 Task: Set the night theme to "Dark default".
Action: Mouse moved to (1050, 98)
Screenshot: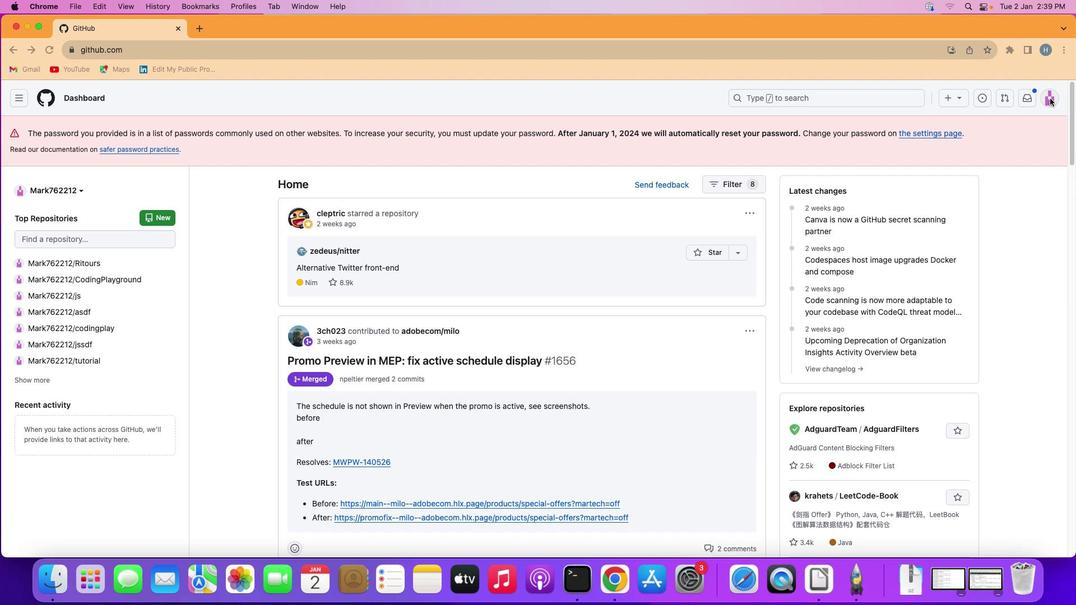 
Action: Mouse pressed left at (1050, 98)
Screenshot: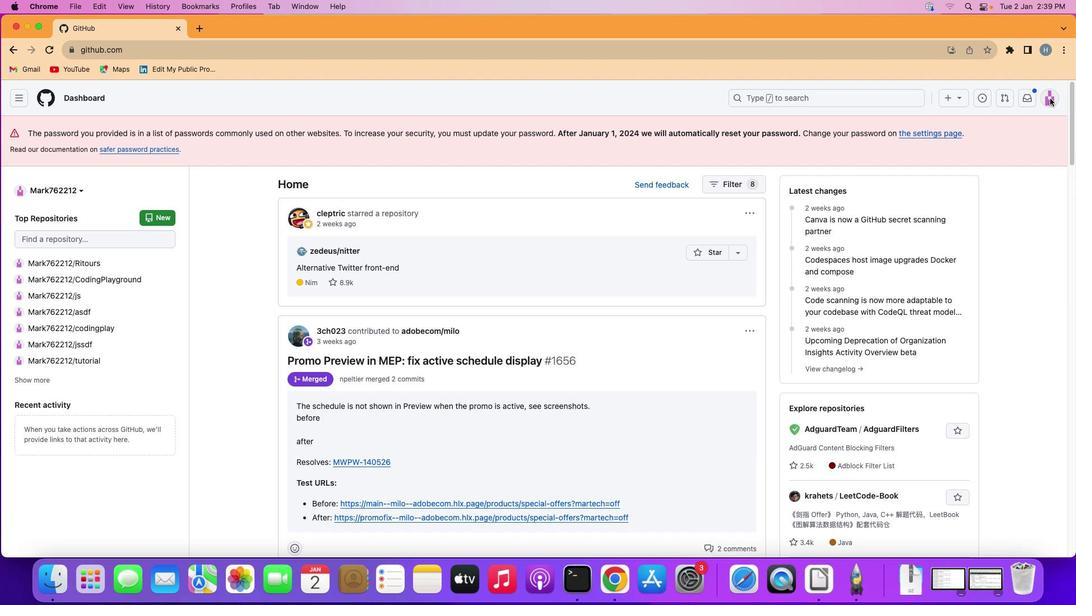 
Action: Mouse moved to (1050, 97)
Screenshot: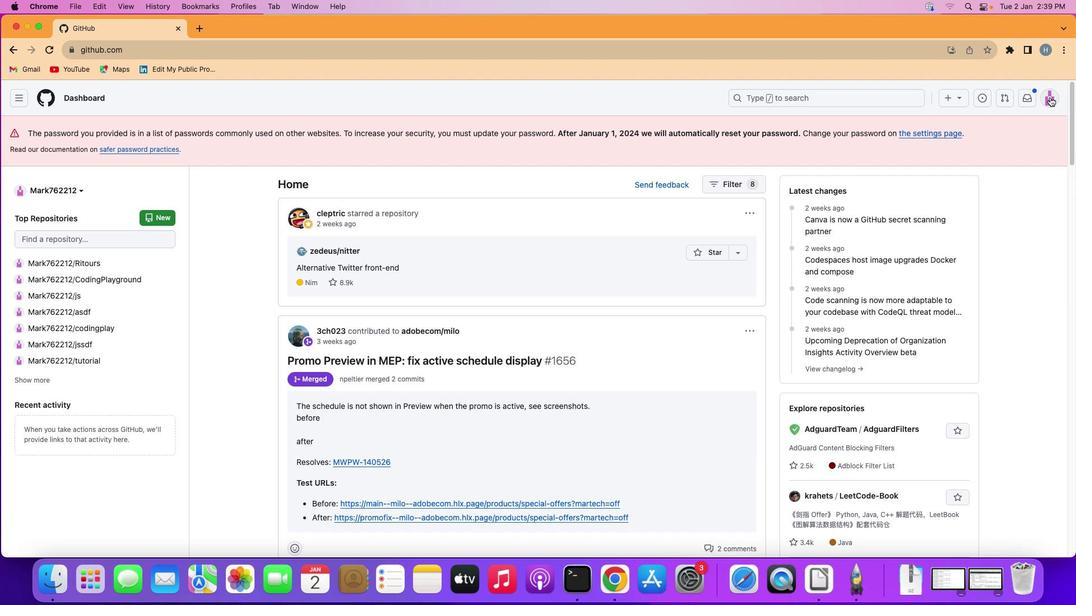 
Action: Mouse pressed left at (1050, 97)
Screenshot: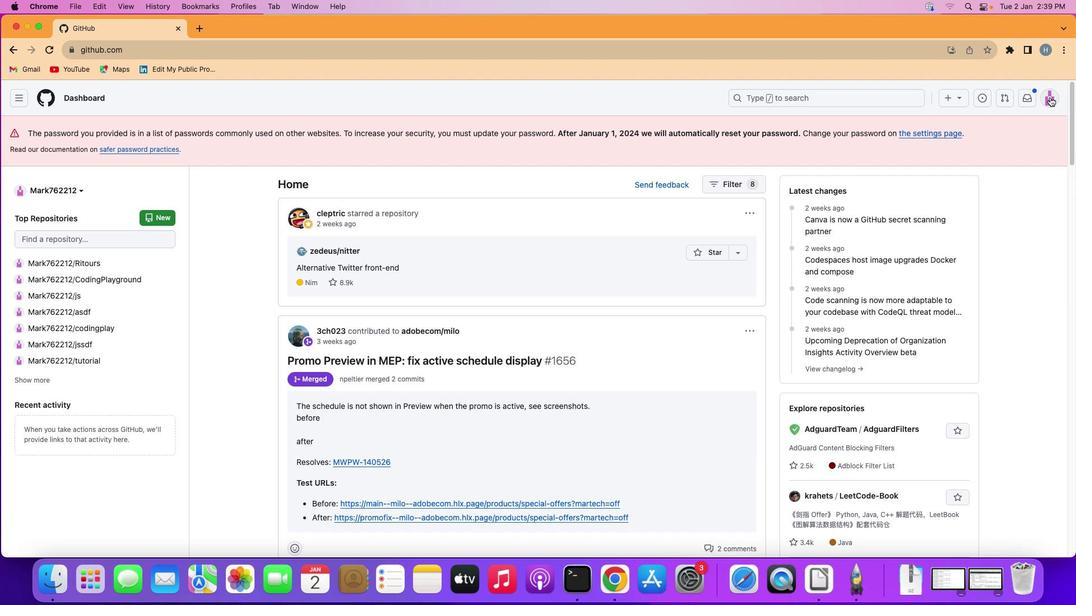 
Action: Mouse moved to (969, 409)
Screenshot: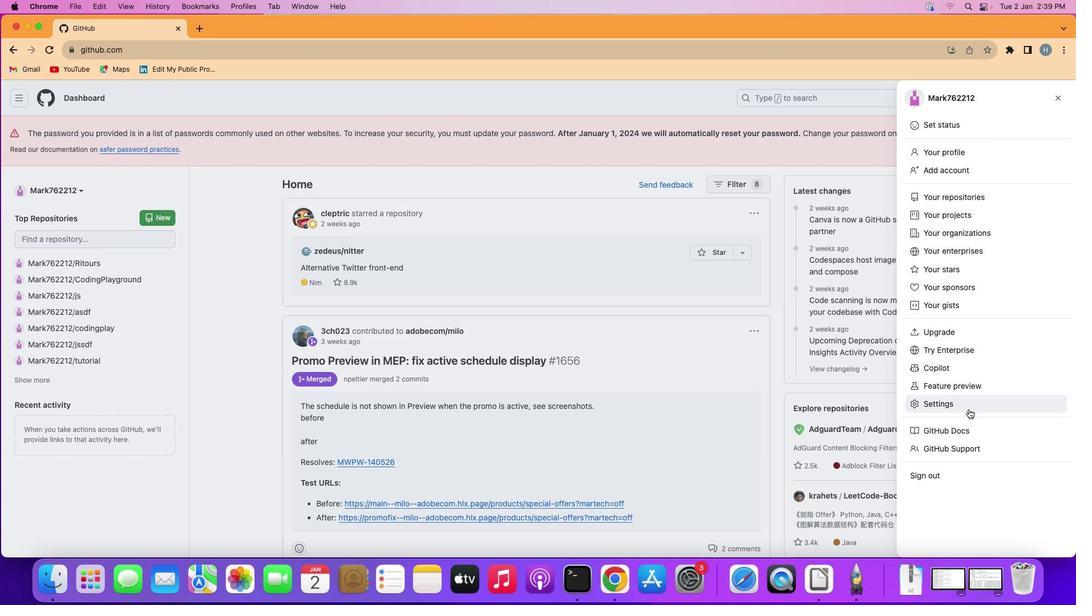 
Action: Mouse pressed left at (969, 409)
Screenshot: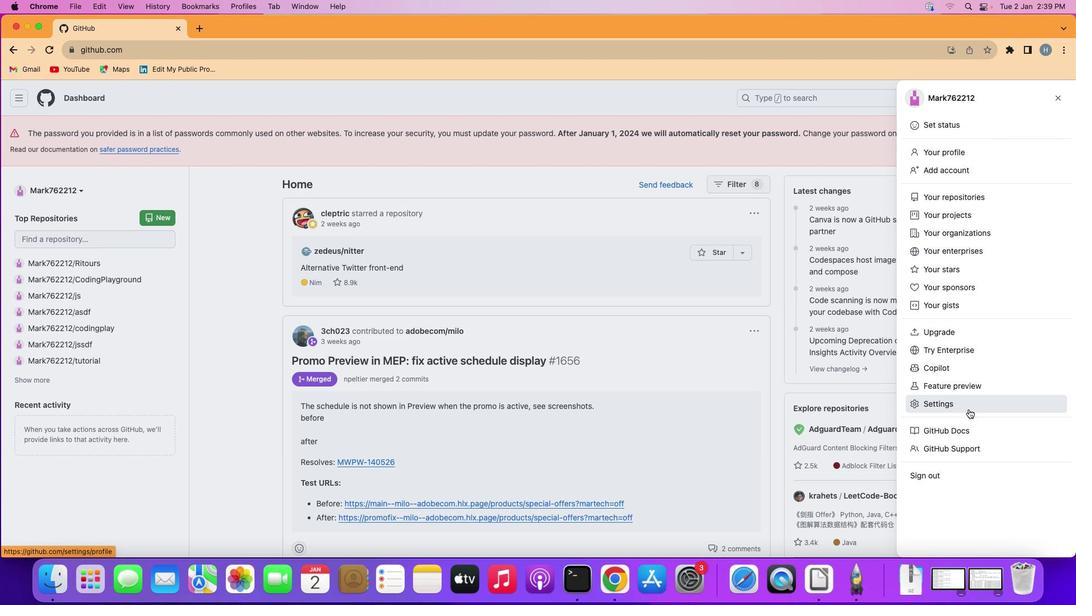 
Action: Mouse moved to (256, 268)
Screenshot: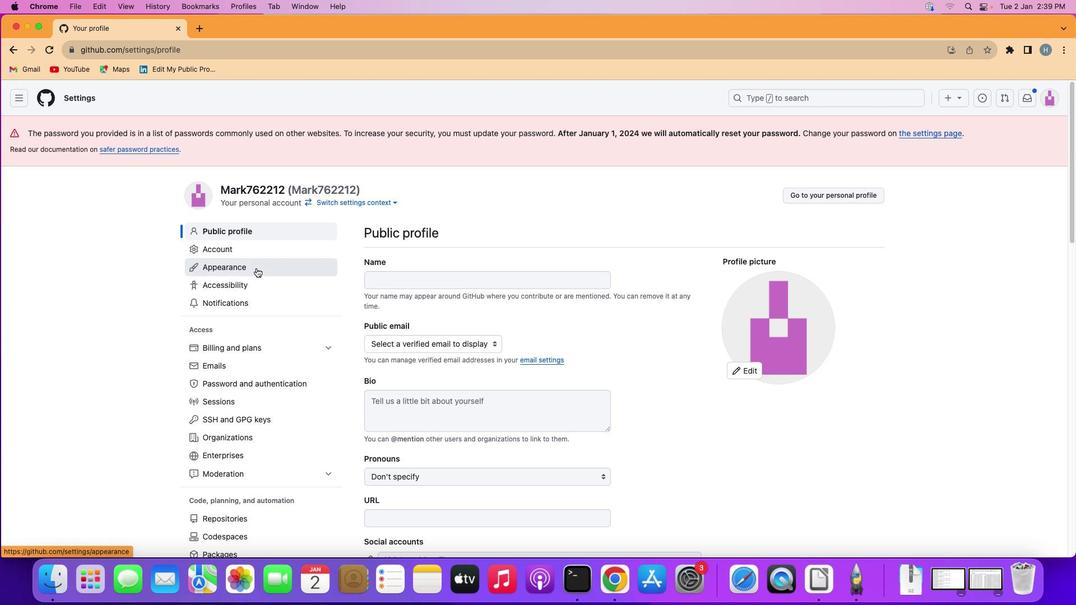 
Action: Mouse pressed left at (256, 268)
Screenshot: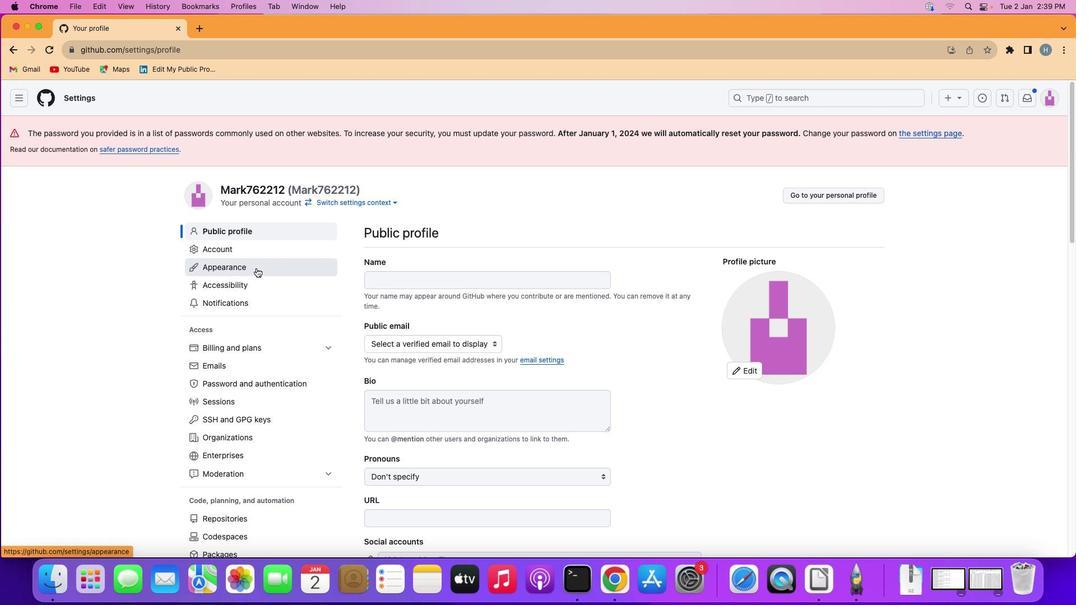 
Action: Mouse moved to (644, 394)
Screenshot: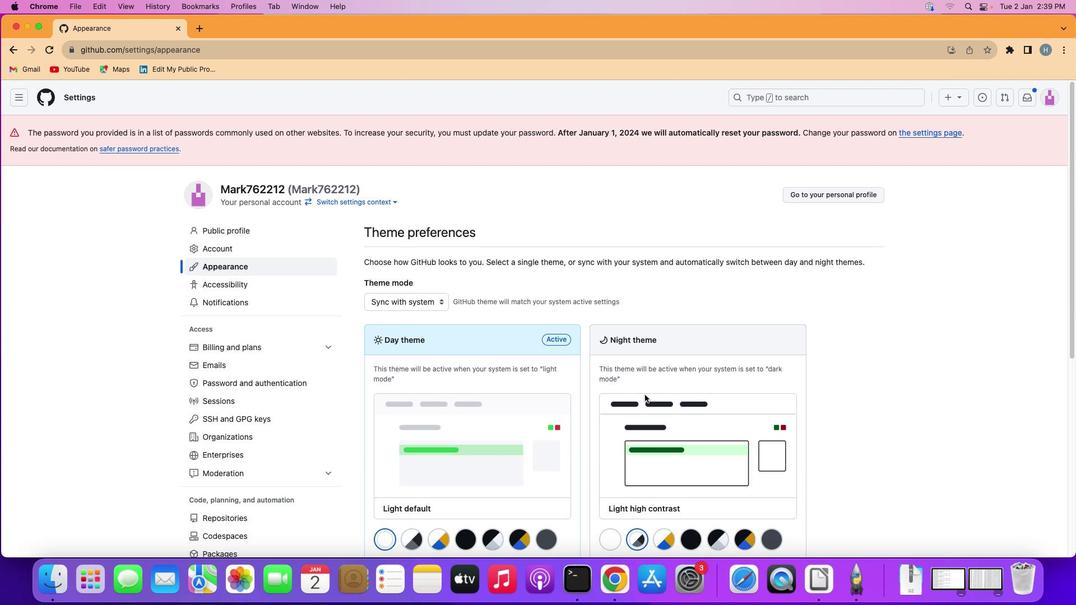 
Action: Mouse scrolled (644, 394) with delta (0, 0)
Screenshot: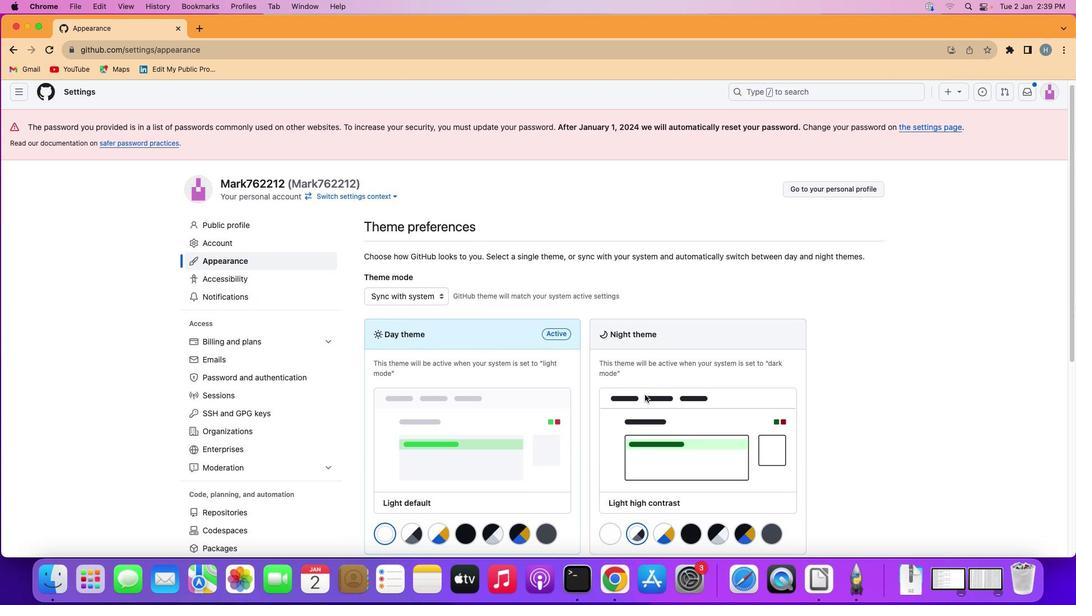 
Action: Mouse scrolled (644, 394) with delta (0, 0)
Screenshot: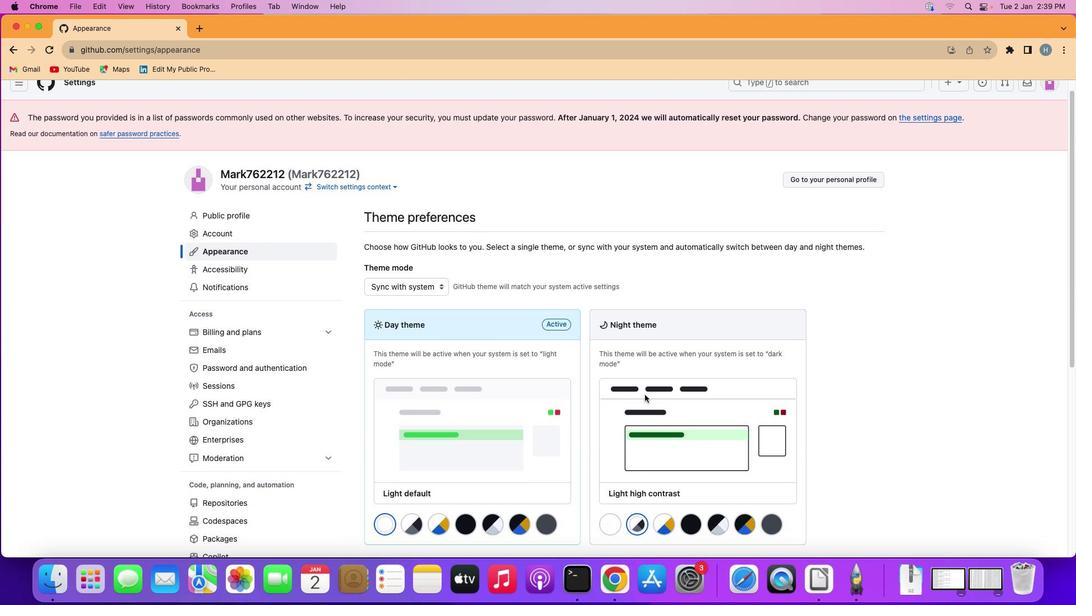 
Action: Mouse scrolled (644, 394) with delta (0, -1)
Screenshot: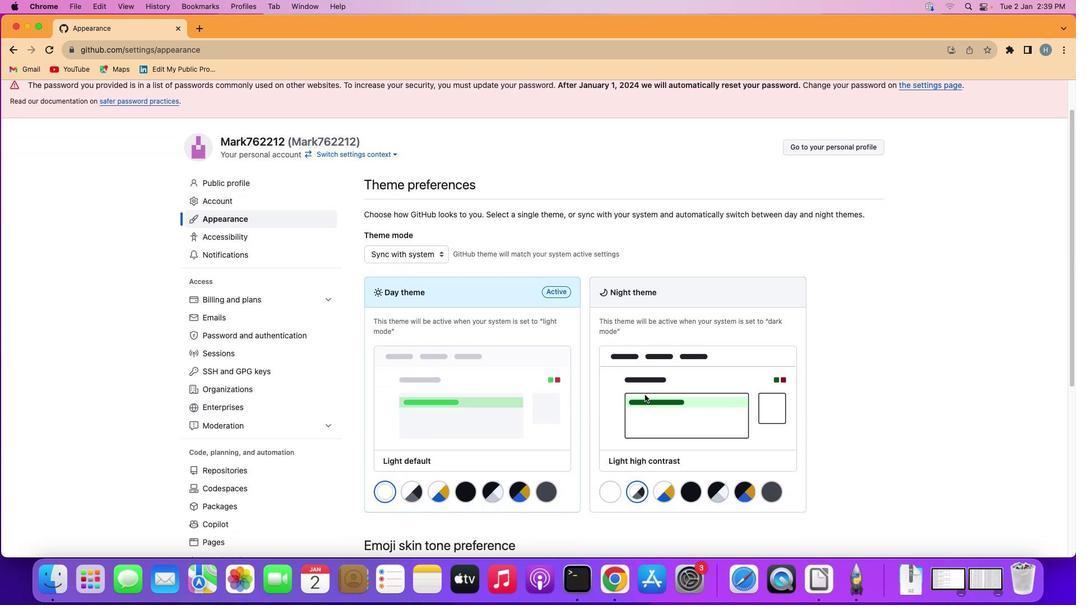 
Action: Mouse moved to (691, 465)
Screenshot: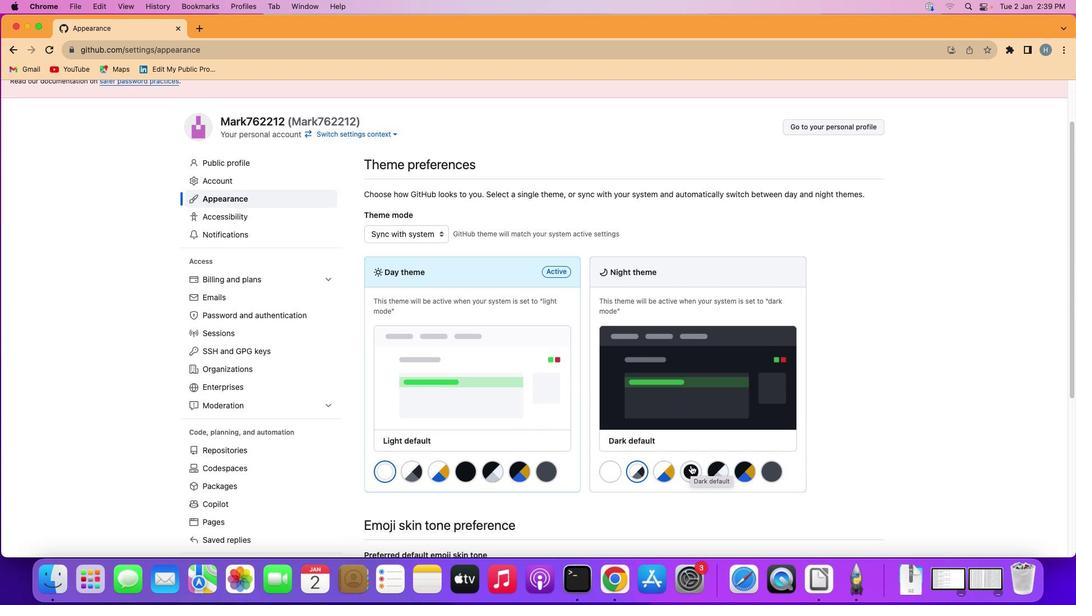 
Action: Mouse pressed left at (691, 465)
Screenshot: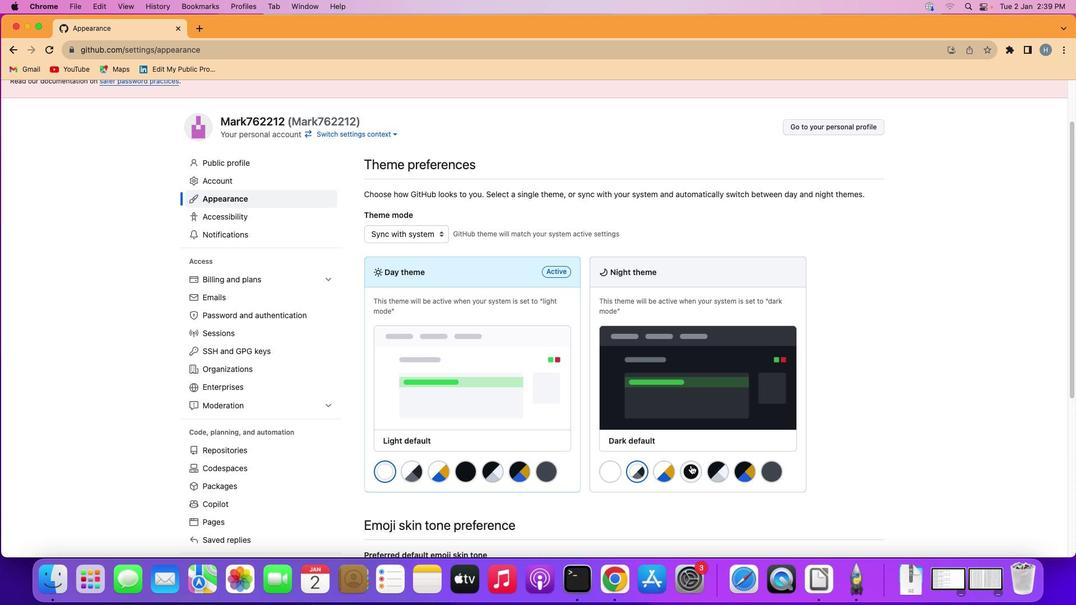 
Action: Mouse moved to (691, 465)
Screenshot: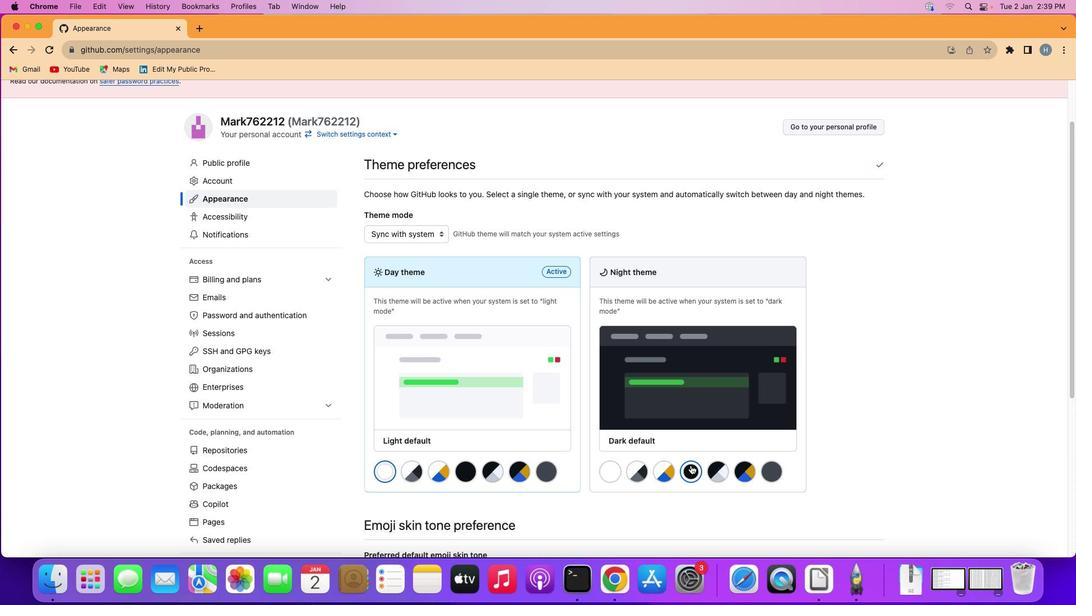 
